 Task: Move the task Implement a new remote desktop solution for a company's employees to the section To-Do in the project AgileCube and sort the tasks in the project by Last modified on
Action: Mouse moved to (67, 315)
Screenshot: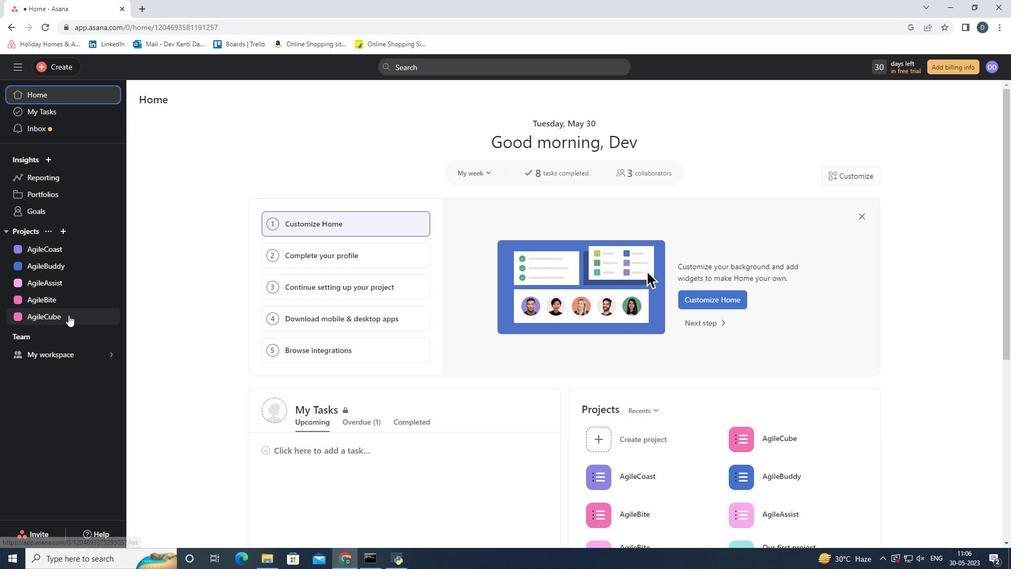 
Action: Mouse pressed left at (67, 315)
Screenshot: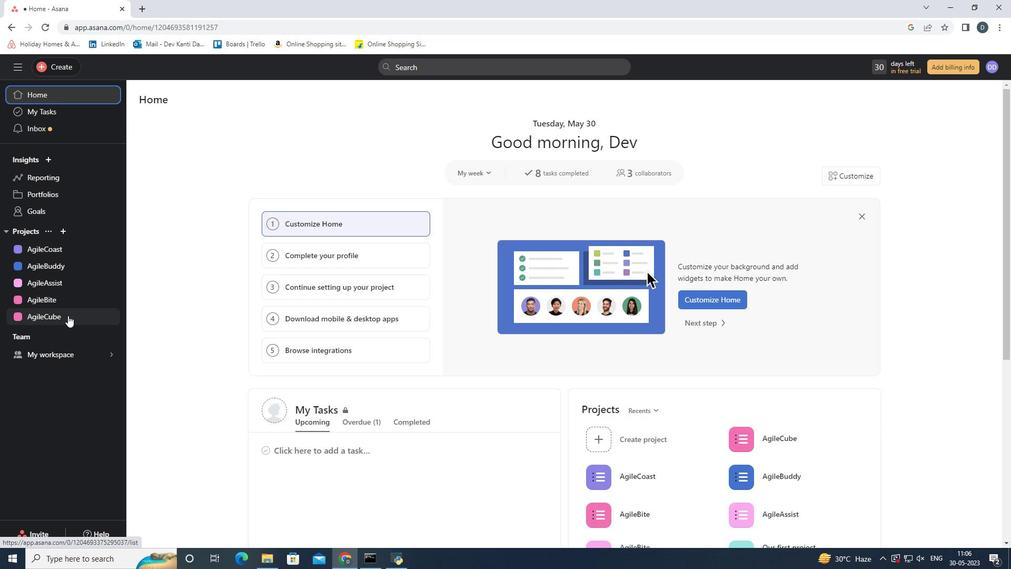 
Action: Mouse moved to (432, 233)
Screenshot: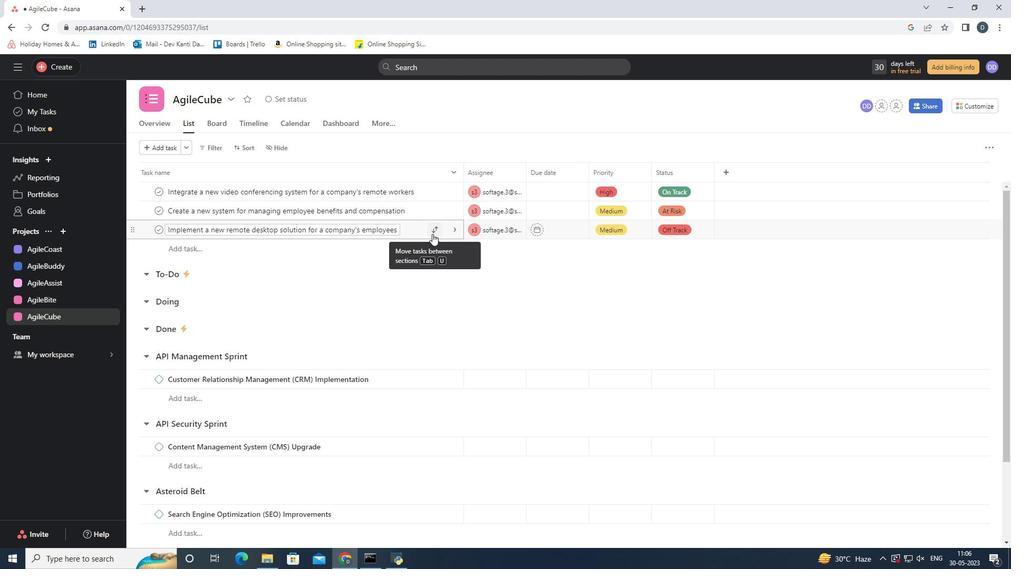 
Action: Mouse pressed left at (432, 233)
Screenshot: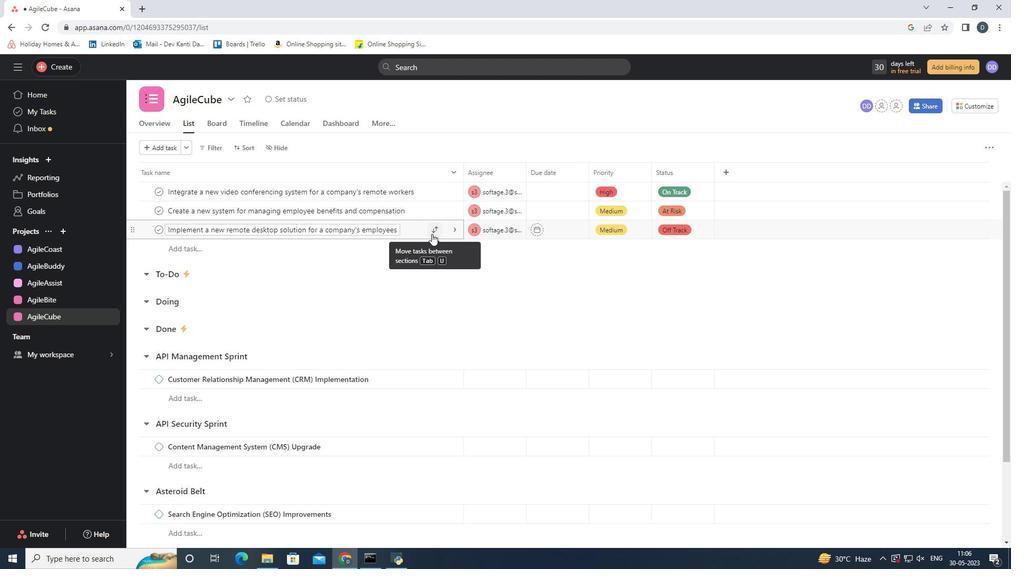 
Action: Mouse moved to (410, 297)
Screenshot: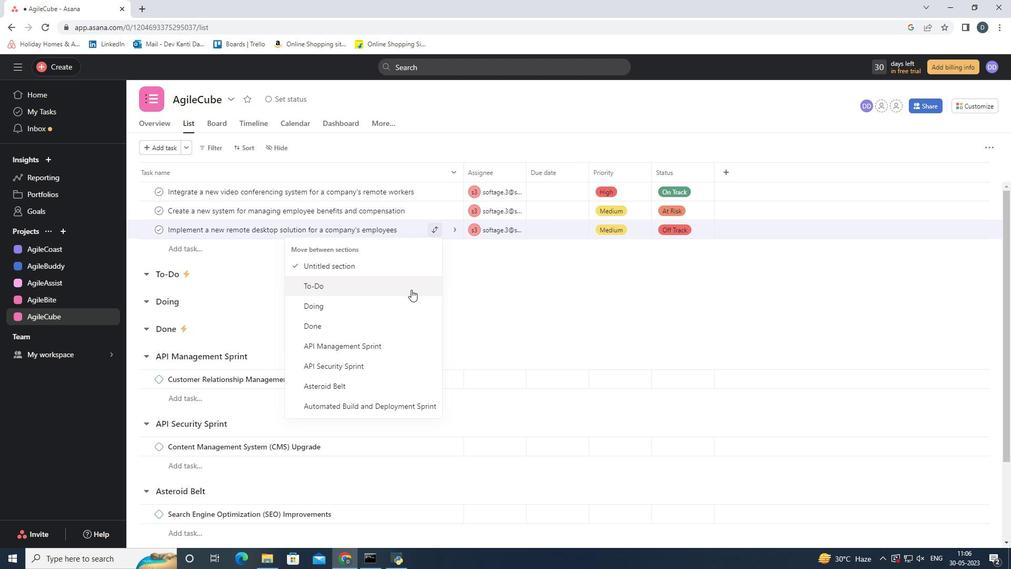 
Action: Mouse pressed left at (410, 297)
Screenshot: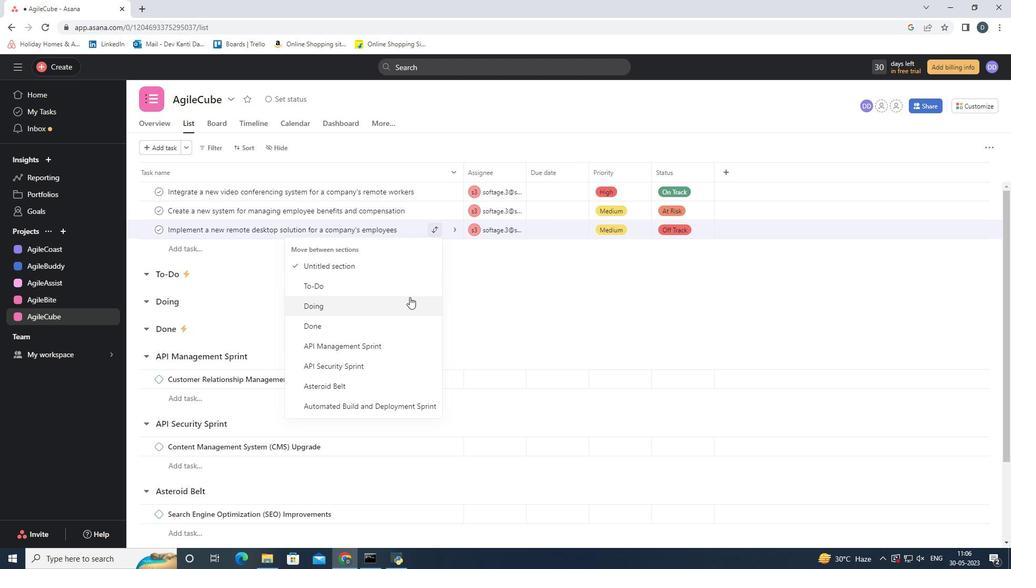 
Action: Mouse moved to (411, 285)
Screenshot: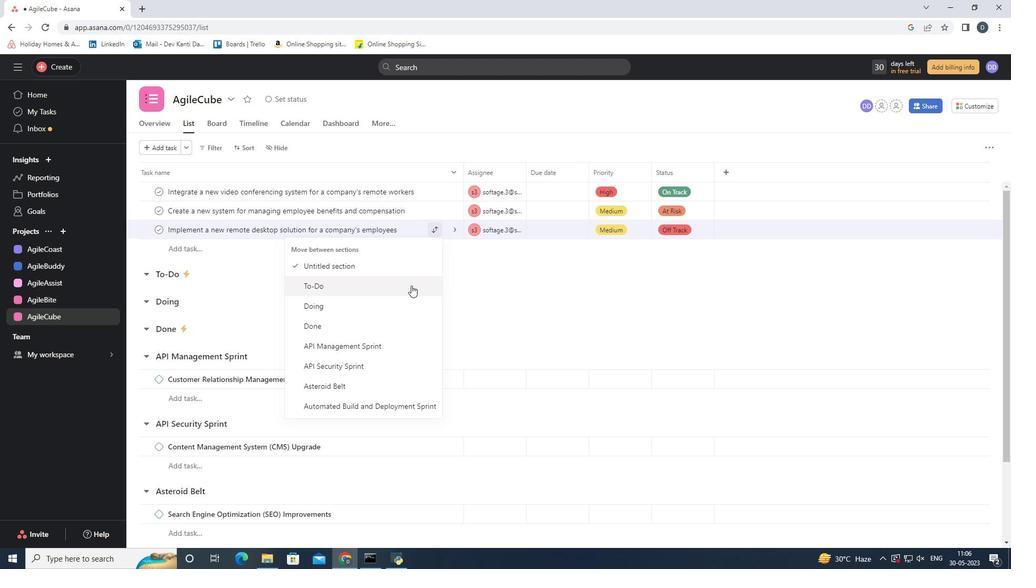 
Action: Mouse pressed left at (411, 285)
Screenshot: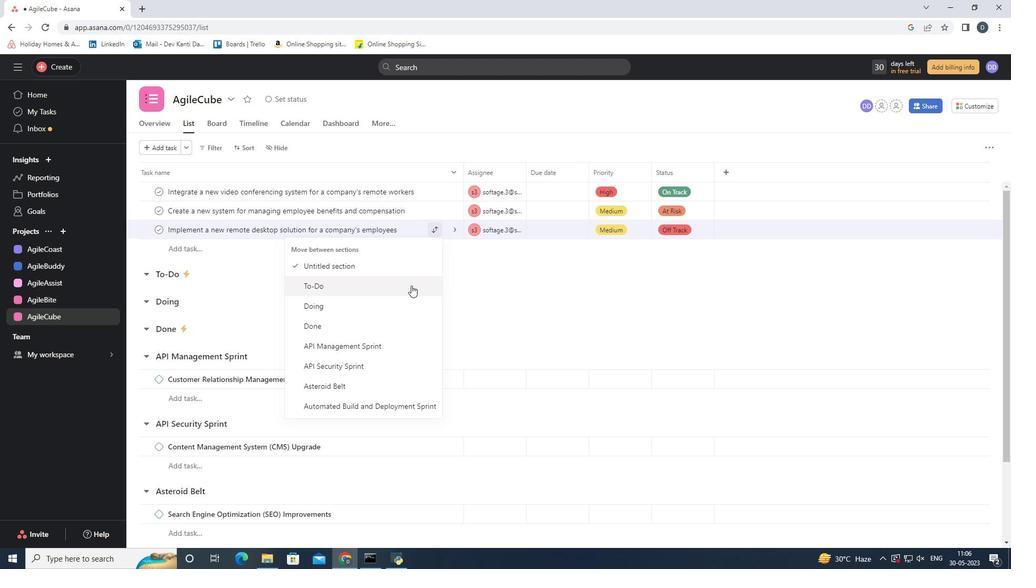 
Action: Mouse moved to (143, 282)
Screenshot: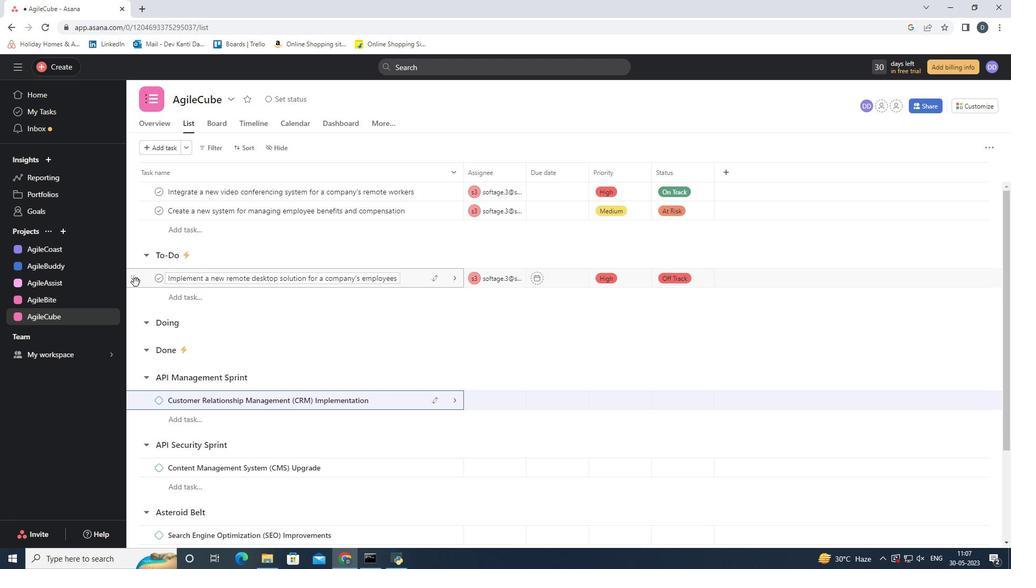
Action: Mouse pressed left at (143, 282)
Screenshot: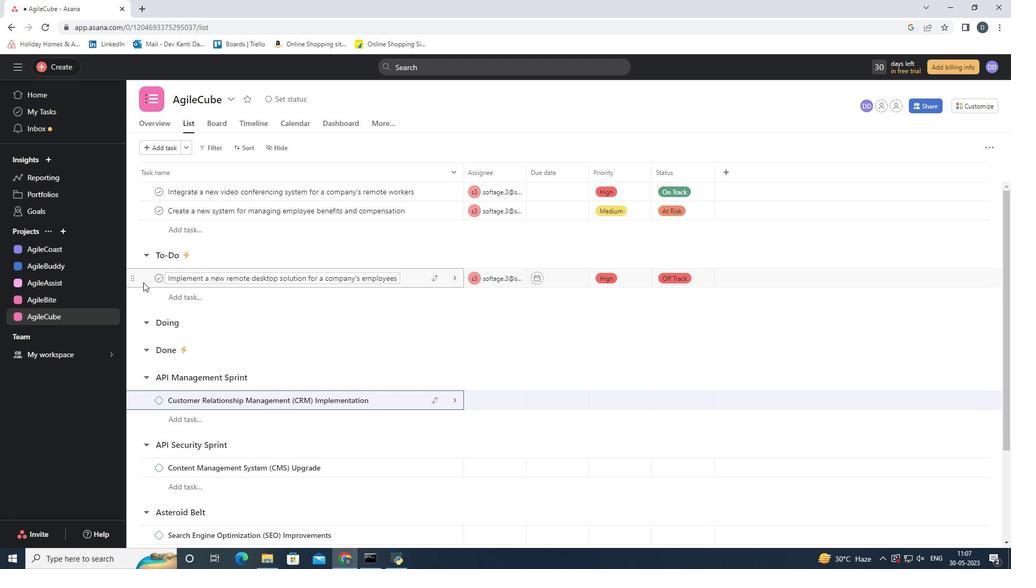 
Action: Mouse moved to (249, 148)
Screenshot: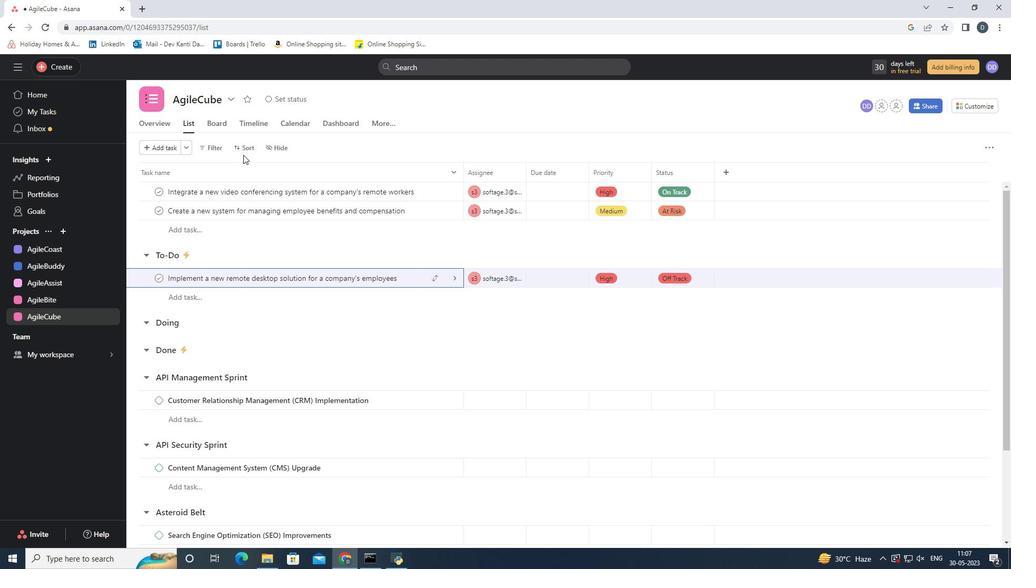 
Action: Mouse pressed left at (249, 148)
Screenshot: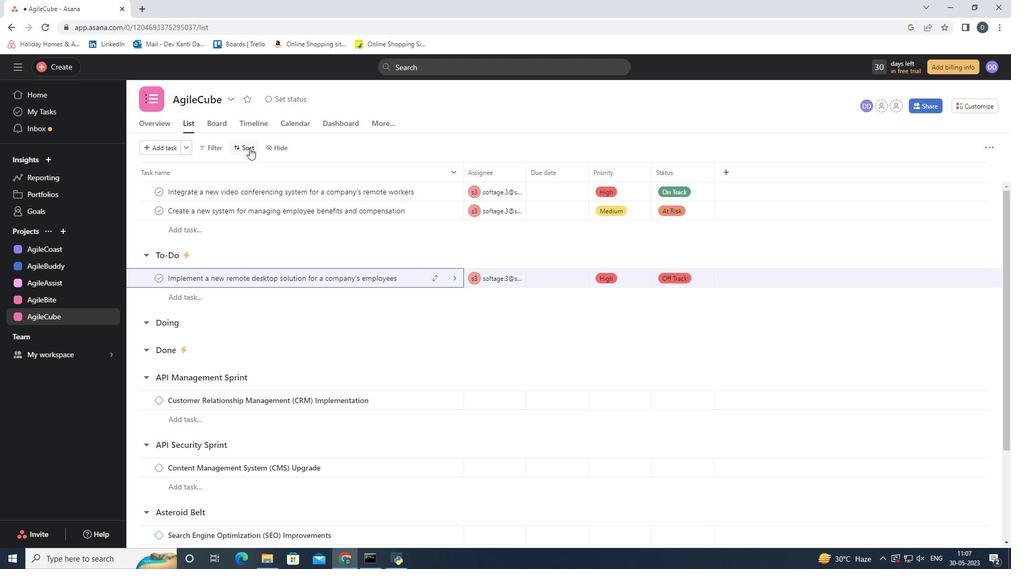 
Action: Mouse moved to (311, 295)
Screenshot: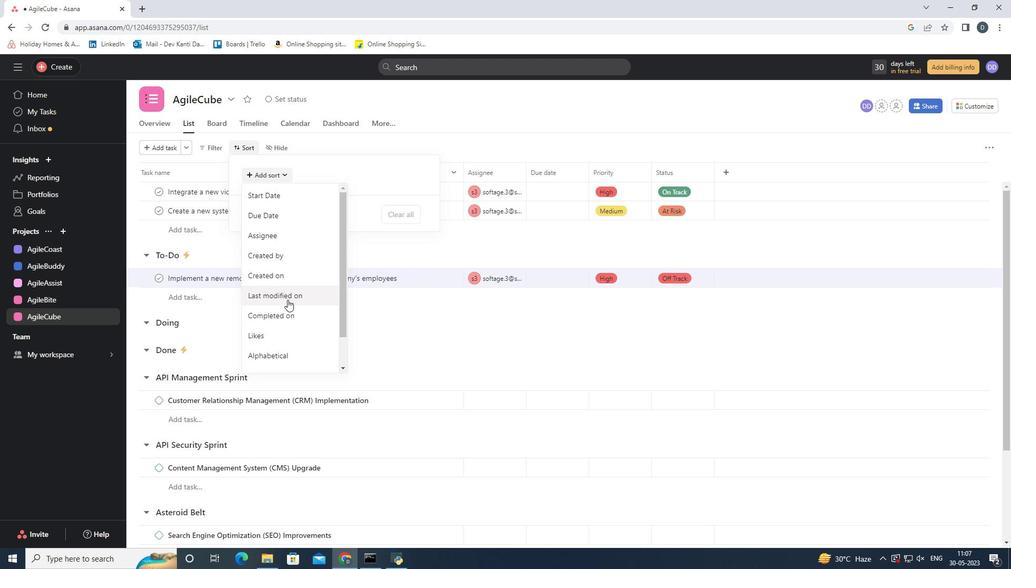 
Action: Mouse pressed left at (311, 295)
Screenshot: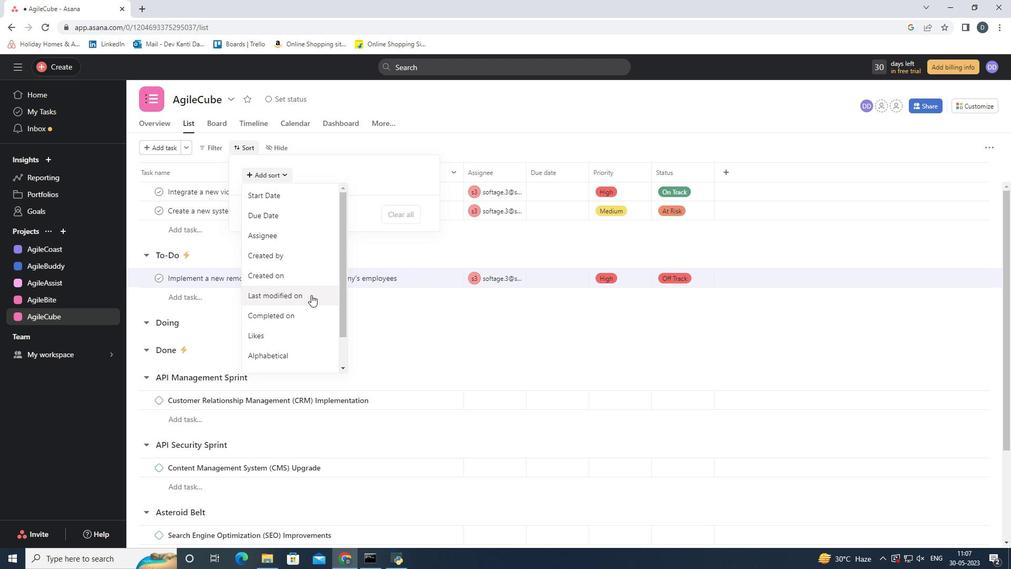
Action: Mouse moved to (425, 319)
Screenshot: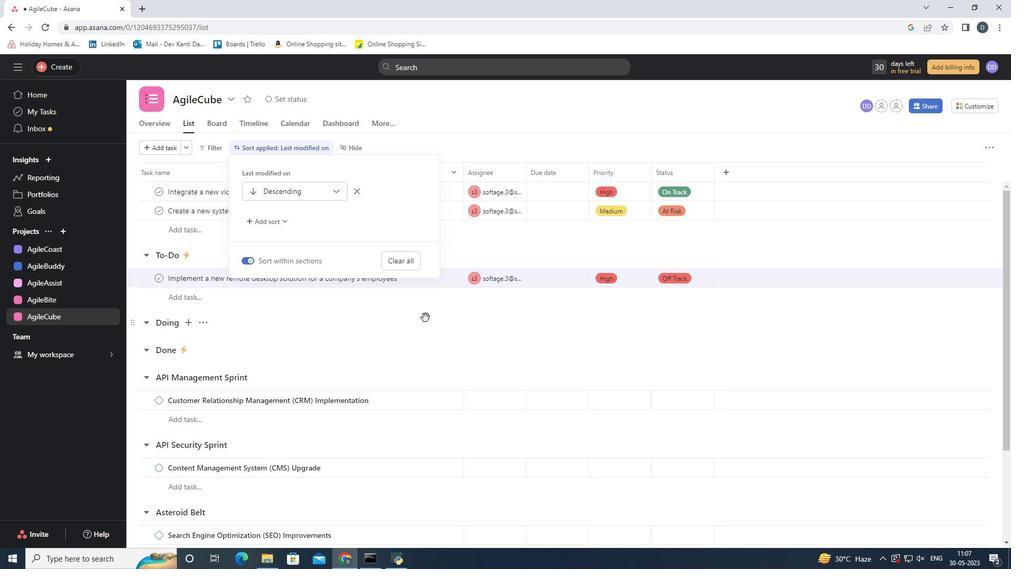 
Action: Mouse pressed left at (425, 319)
Screenshot: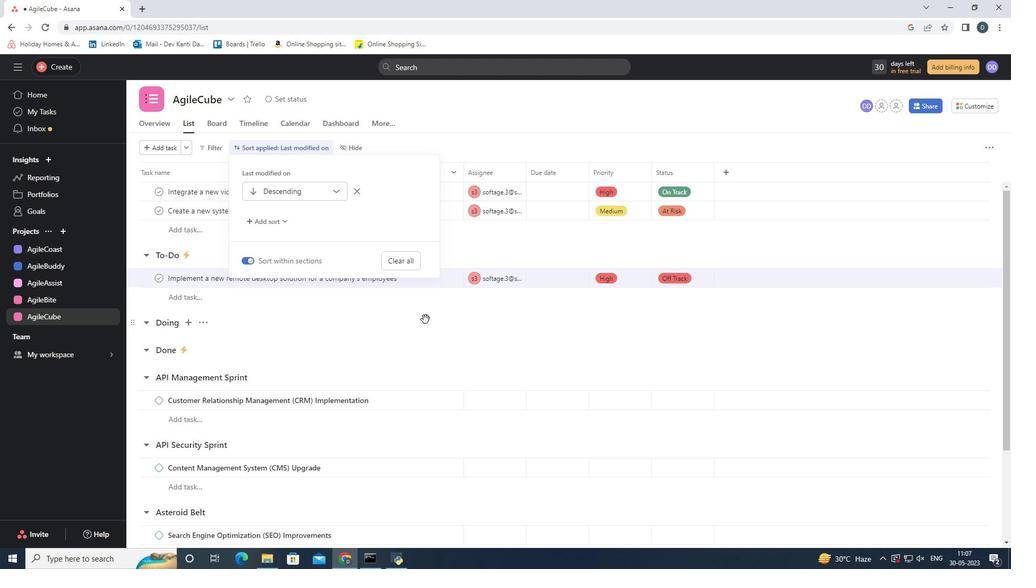 
